 Task: Add the card "OASIS" for your new game.
Action: Mouse moved to (147, 396)
Screenshot: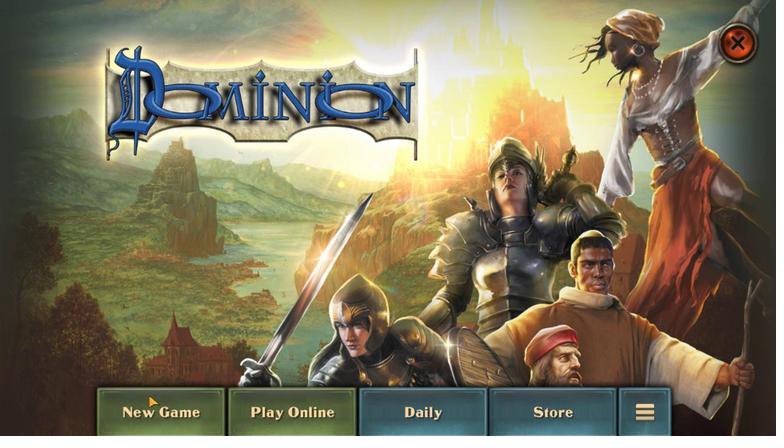
Action: Mouse pressed left at (147, 396)
Screenshot: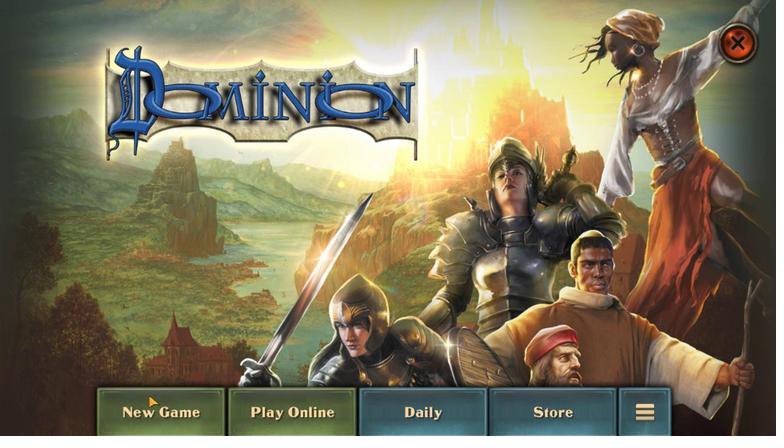 
Action: Mouse moved to (389, 82)
Screenshot: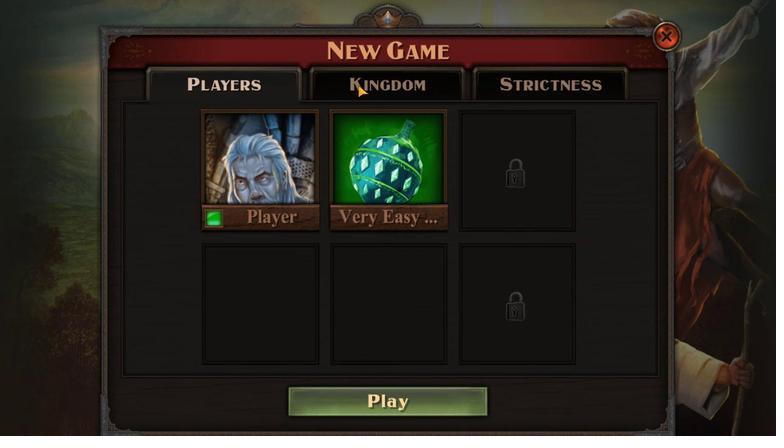 
Action: Mouse pressed left at (389, 82)
Screenshot: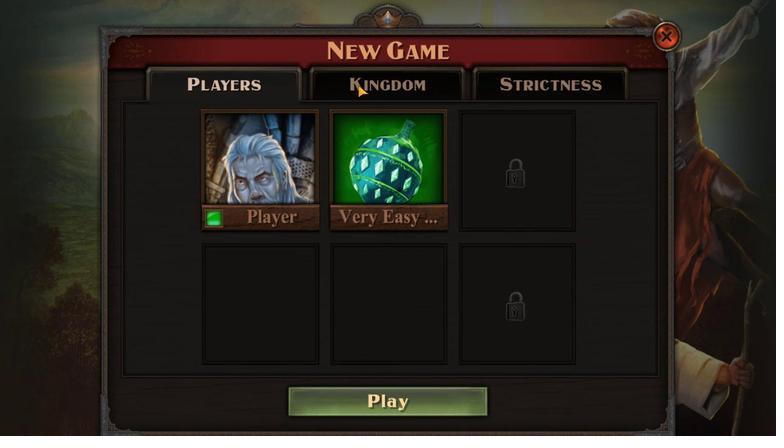
Action: Mouse moved to (538, 127)
Screenshot: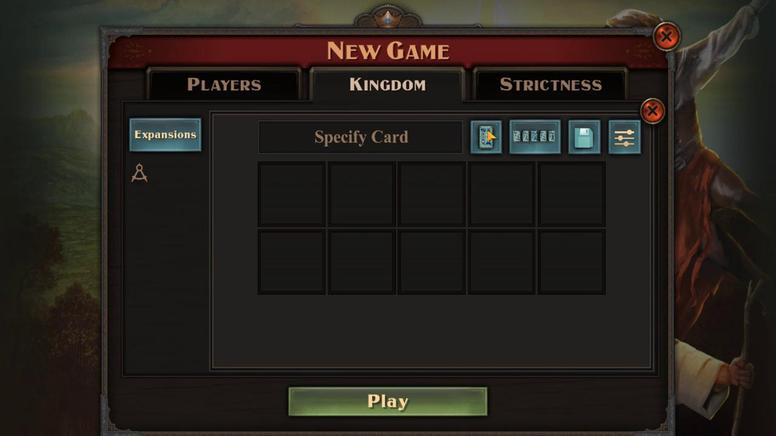 
Action: Mouse pressed left at (538, 127)
Screenshot: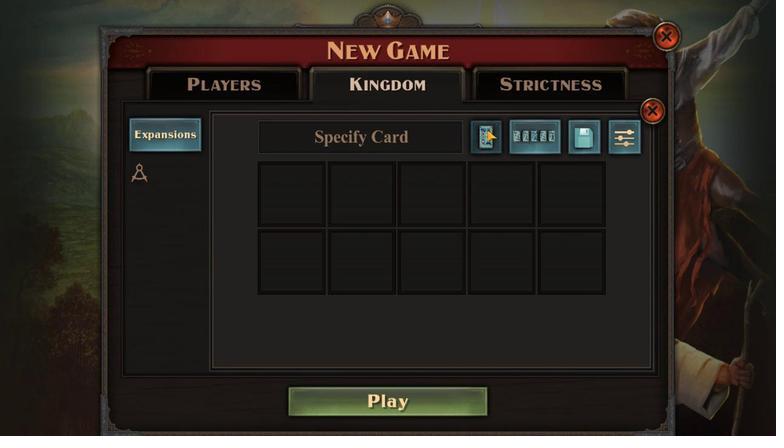 
Action: Mouse moved to (141, 218)
Screenshot: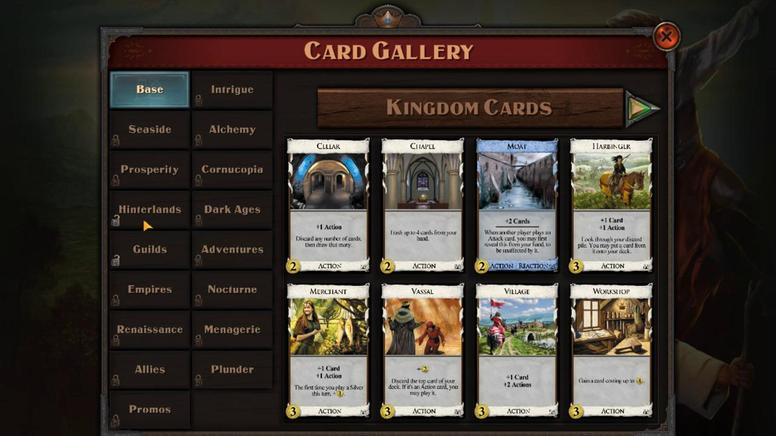 
Action: Mouse pressed left at (141, 218)
Screenshot: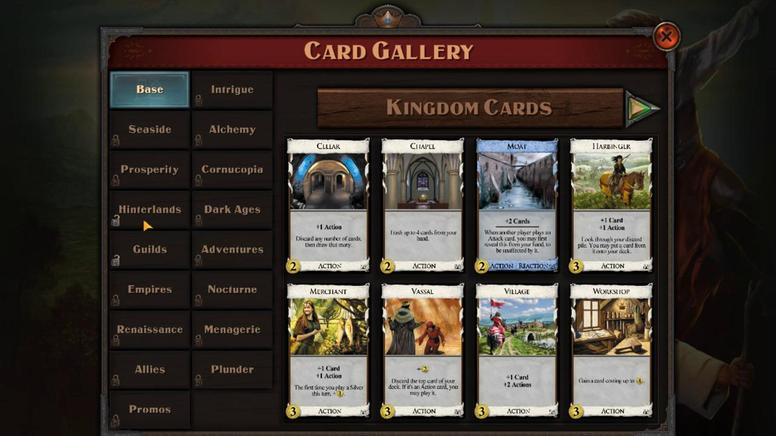 
Action: Mouse moved to (360, 315)
Screenshot: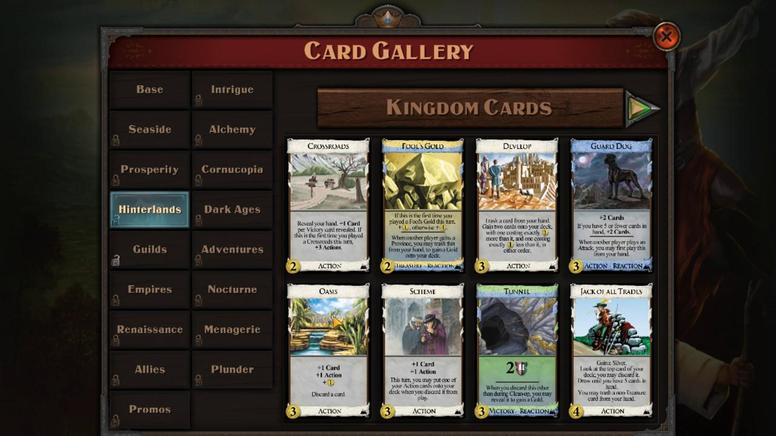 
Action: Mouse pressed left at (360, 315)
Screenshot: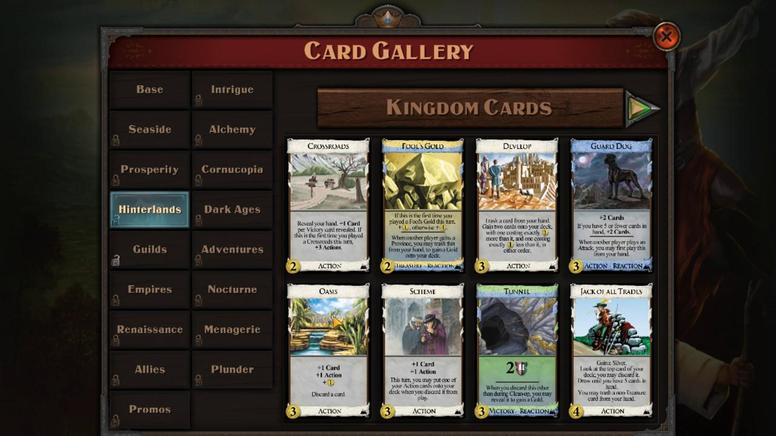 
